 Task: Research Airbnb accommodation in Garoua, Cameroon from 9th November, 2023 to 16th November, 2023 for 2 adults.2 bedrooms having 2 beds and 1 bathroom. Property type can be flat. Booking option can be shelf check-in. Look for 5 properties as per requirement.
Action: Mouse moved to (476, 77)
Screenshot: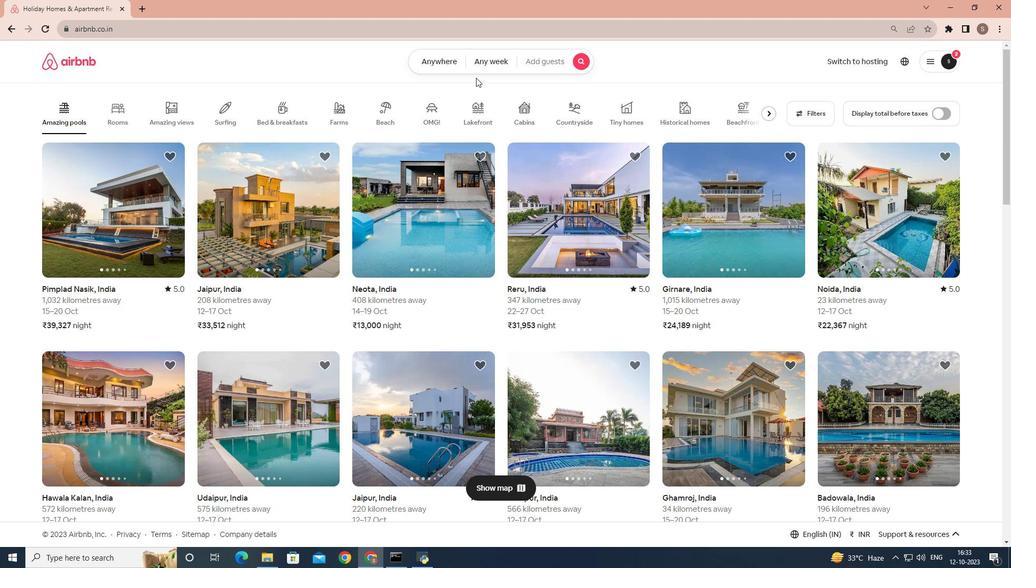 
Action: Mouse pressed left at (476, 77)
Screenshot: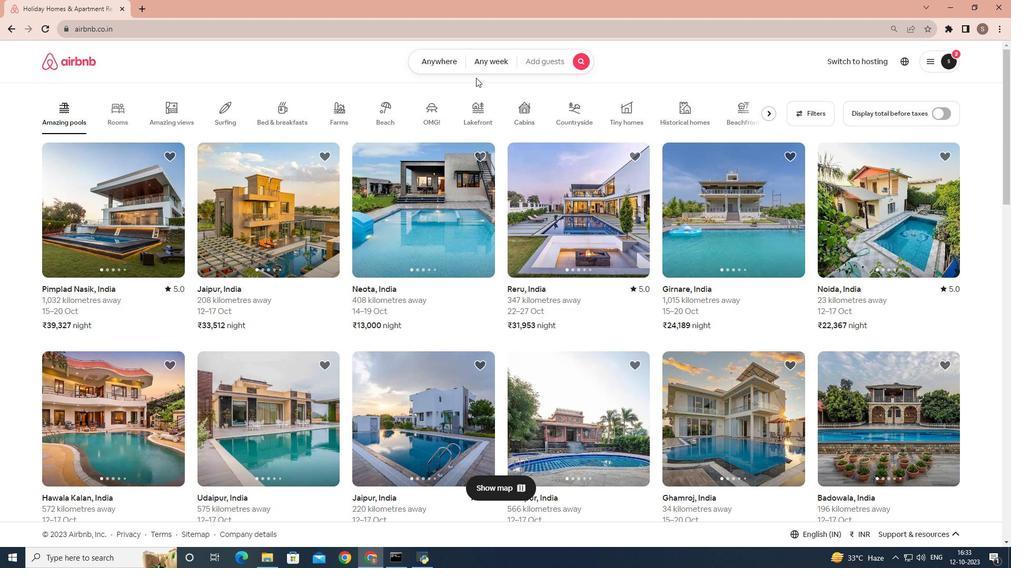 
Action: Mouse moved to (451, 66)
Screenshot: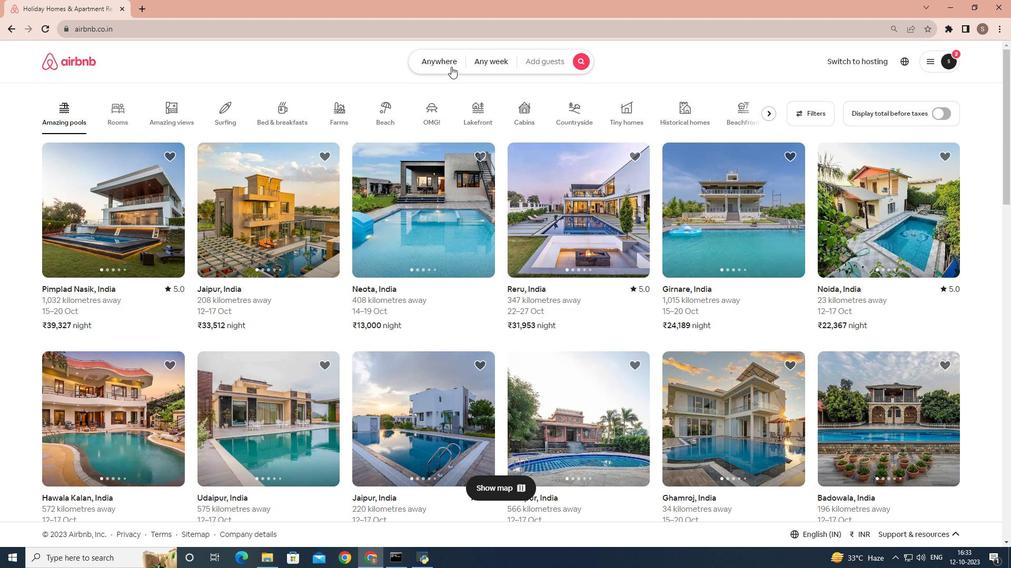 
Action: Mouse pressed left at (451, 66)
Screenshot: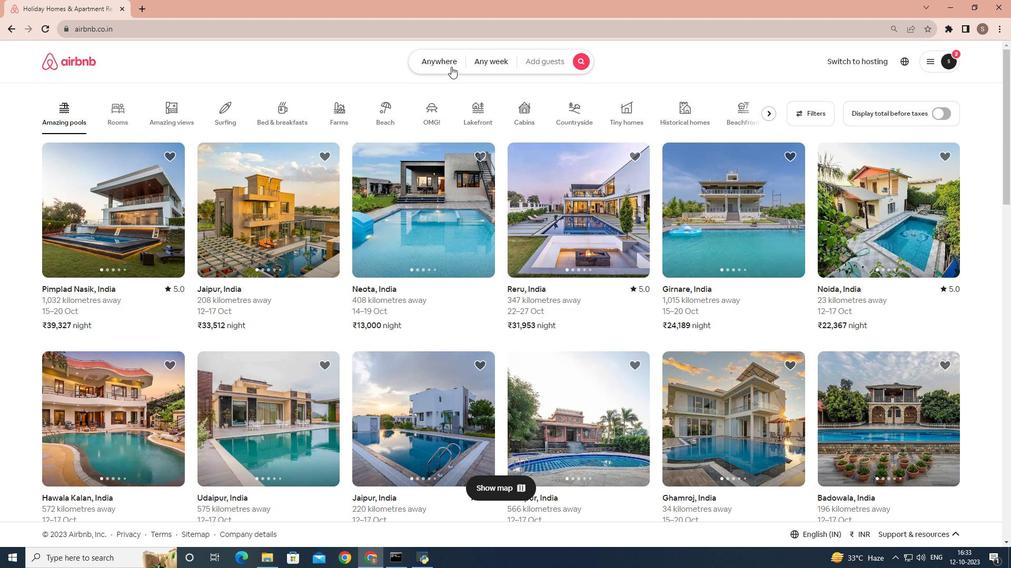 
Action: Mouse moved to (360, 105)
Screenshot: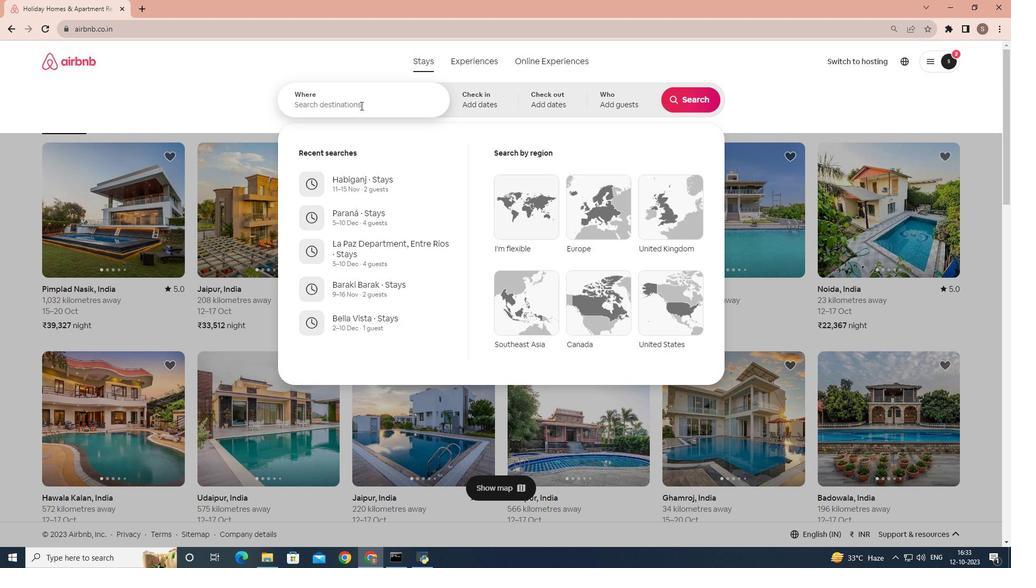 
Action: Mouse pressed left at (360, 105)
Screenshot: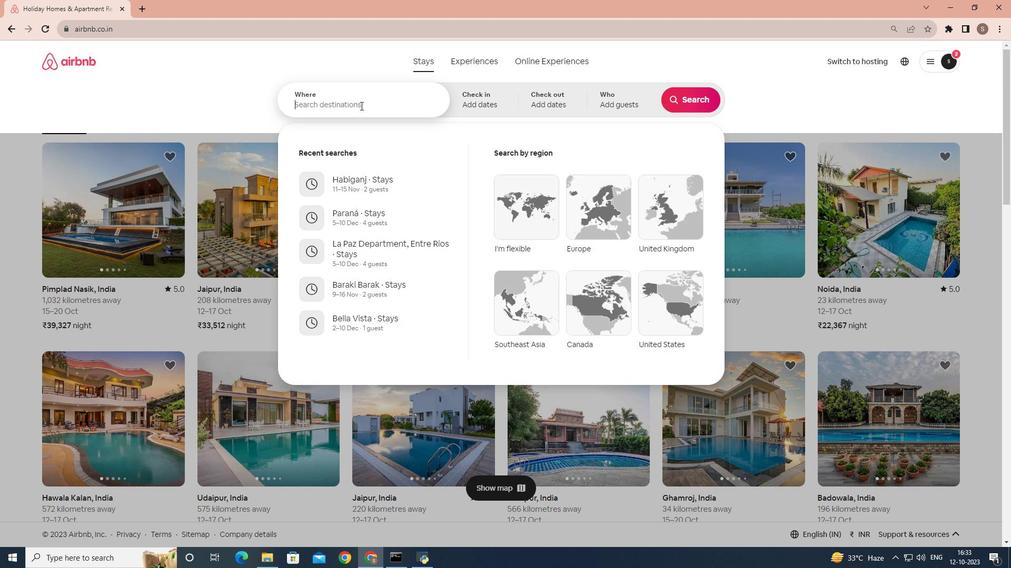 
Action: Key pressed <Key.shift>Garoua,<Key.space><Key.shift>Cameroon
Screenshot: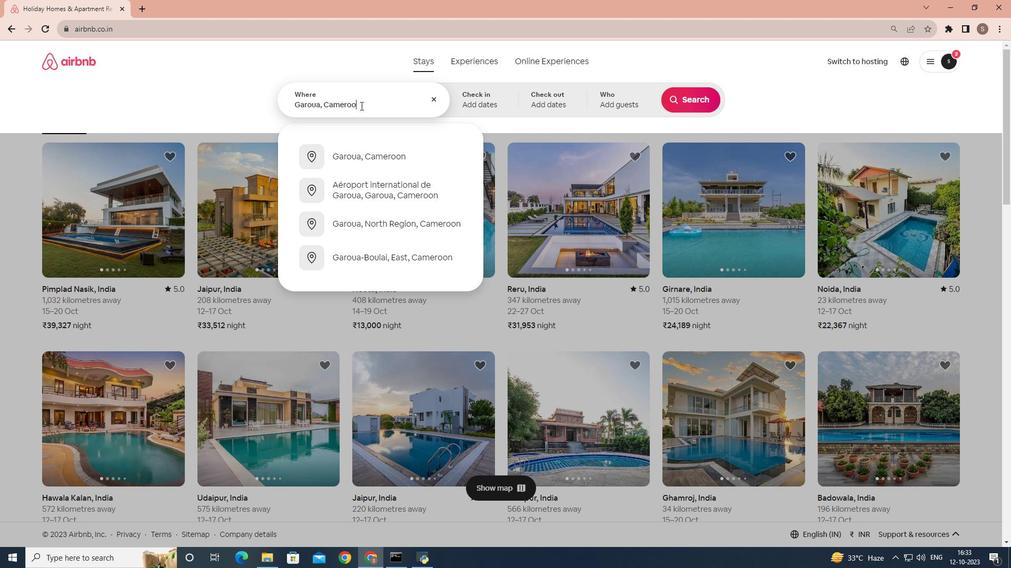 
Action: Mouse moved to (373, 153)
Screenshot: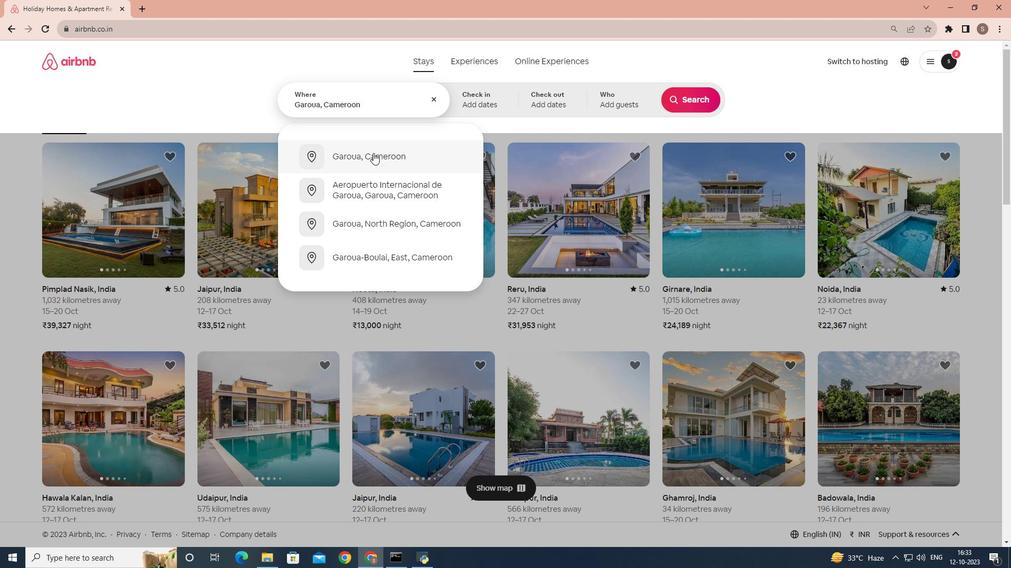 
Action: Mouse pressed left at (373, 153)
Screenshot: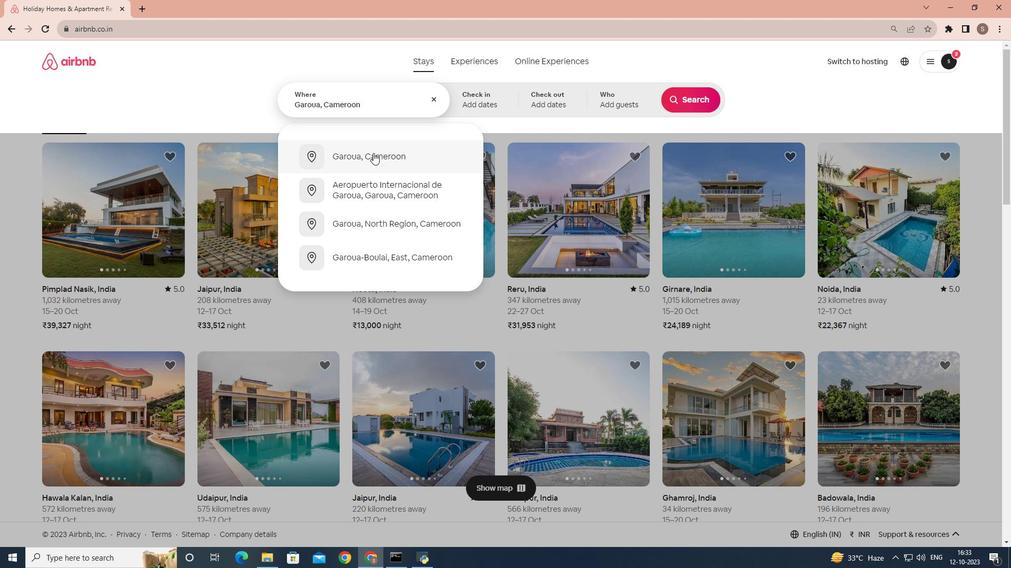 
Action: Mouse moved to (630, 261)
Screenshot: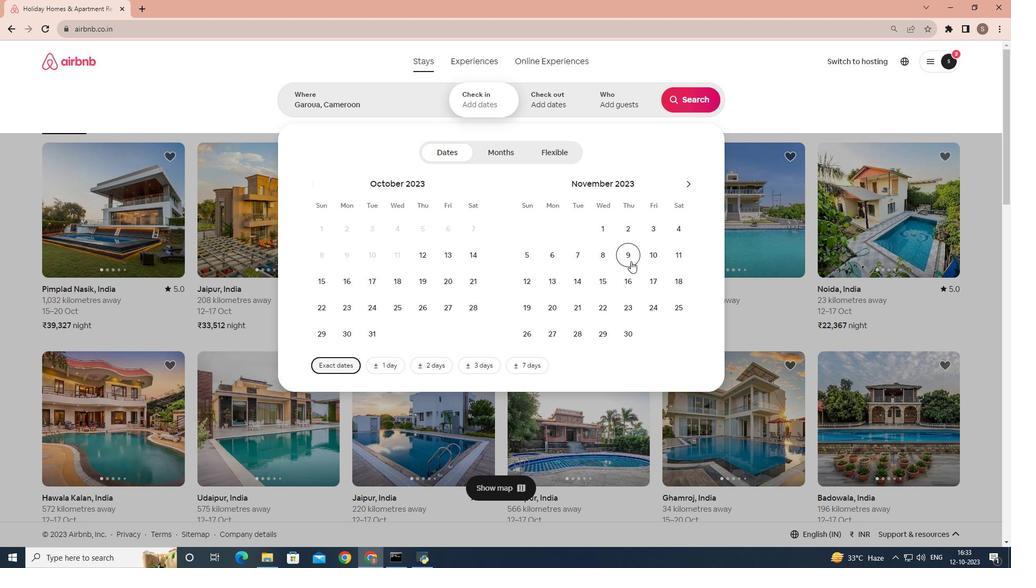 
Action: Mouse pressed left at (630, 261)
Screenshot: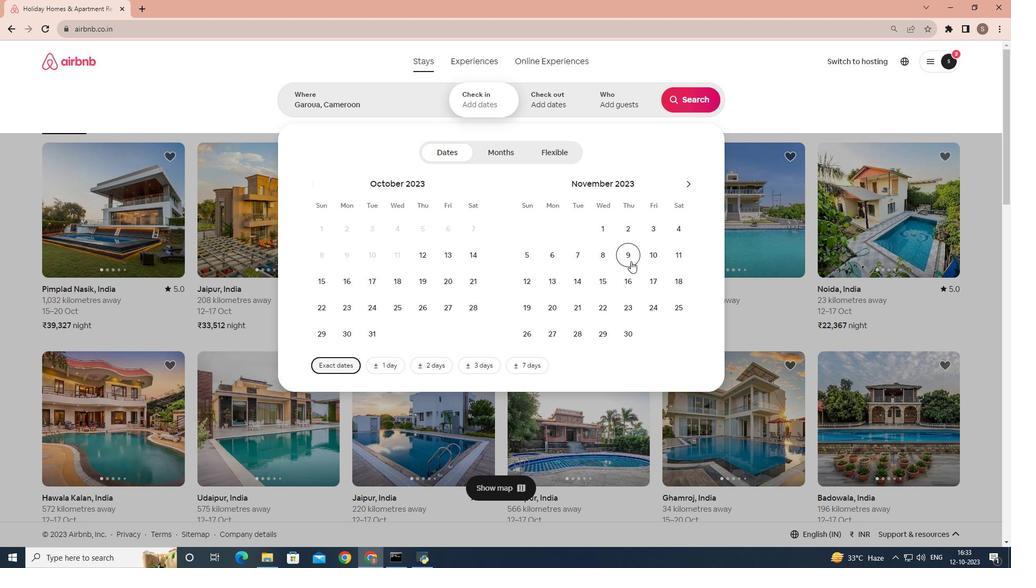 
Action: Mouse moved to (625, 279)
Screenshot: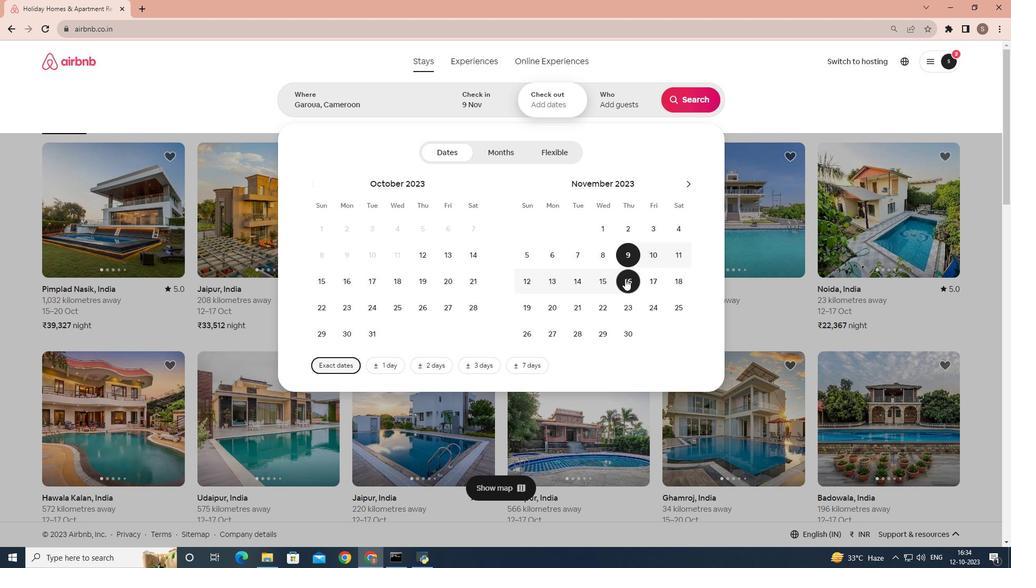 
Action: Mouse pressed left at (625, 279)
Screenshot: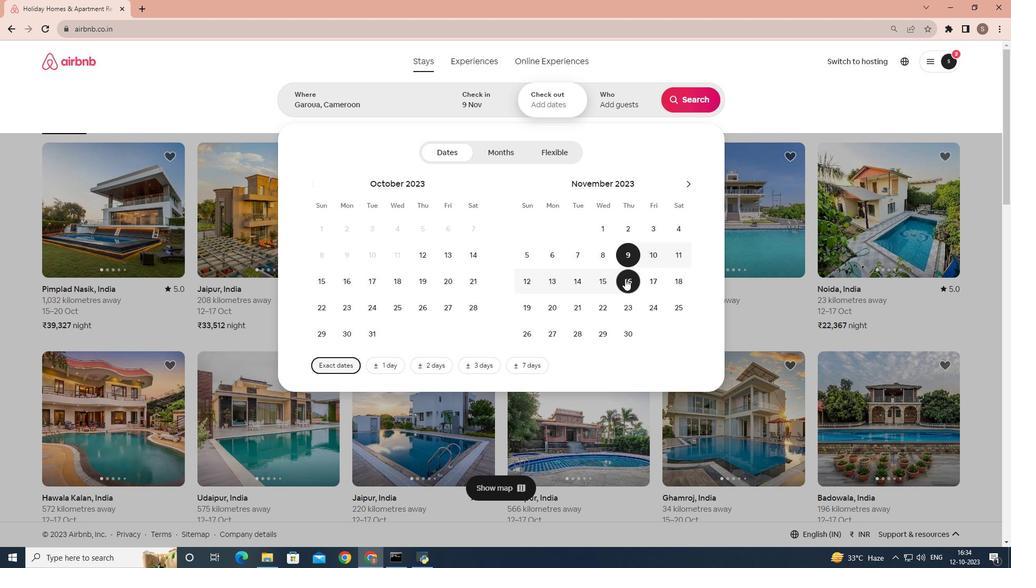 
Action: Mouse moved to (621, 102)
Screenshot: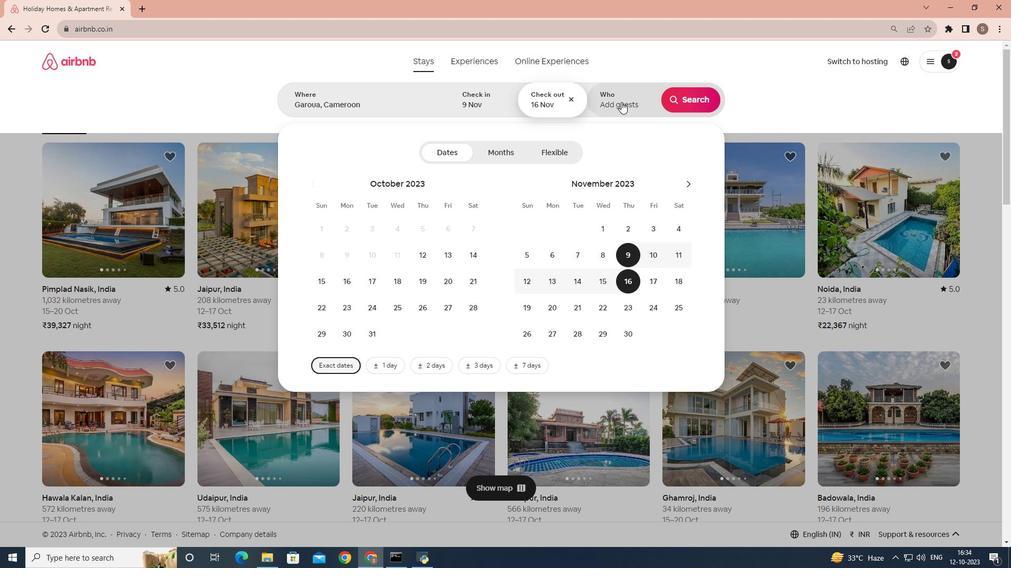 
Action: Mouse pressed left at (621, 102)
Screenshot: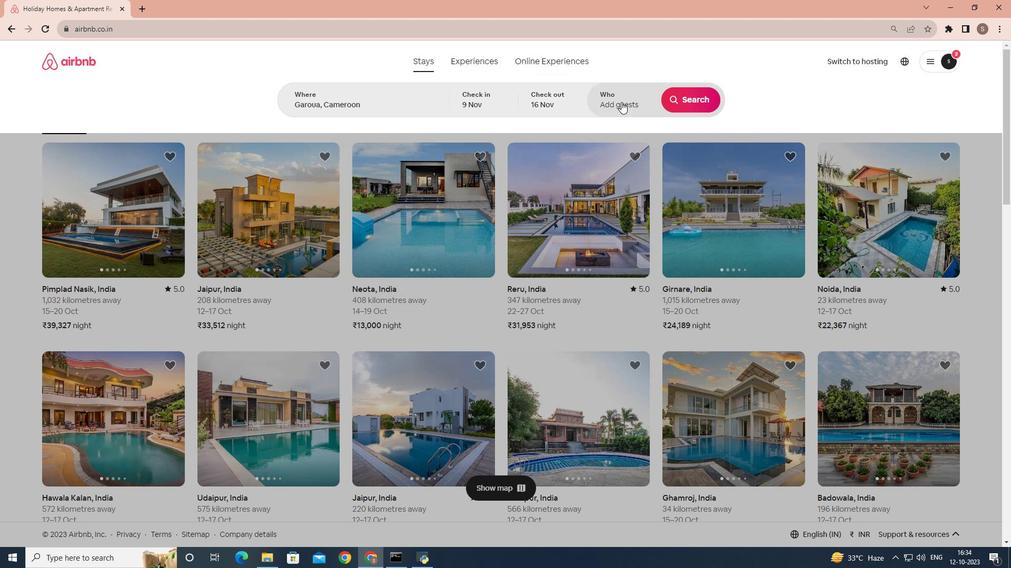 
Action: Mouse moved to (688, 156)
Screenshot: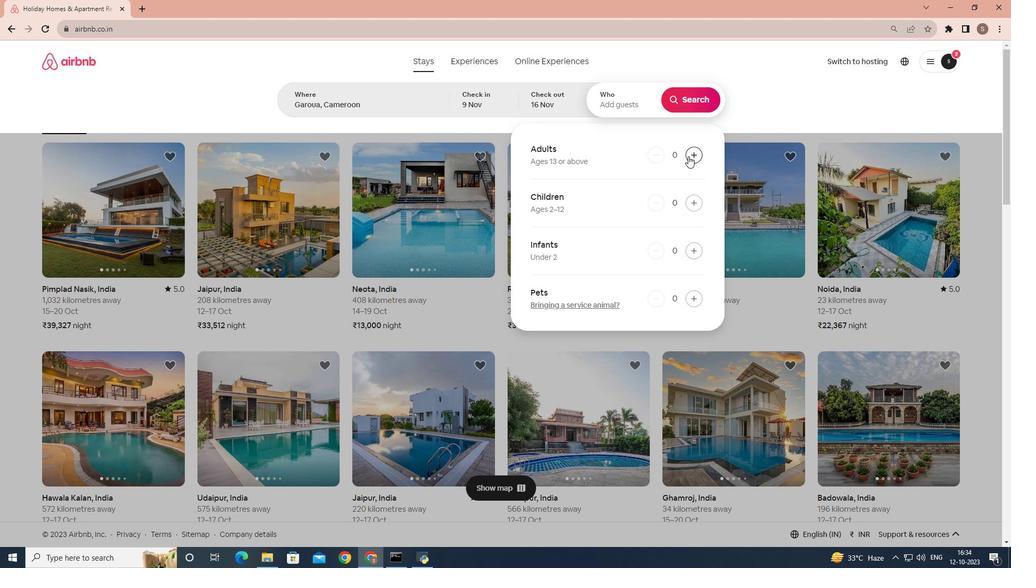 
Action: Mouse pressed left at (688, 156)
Screenshot: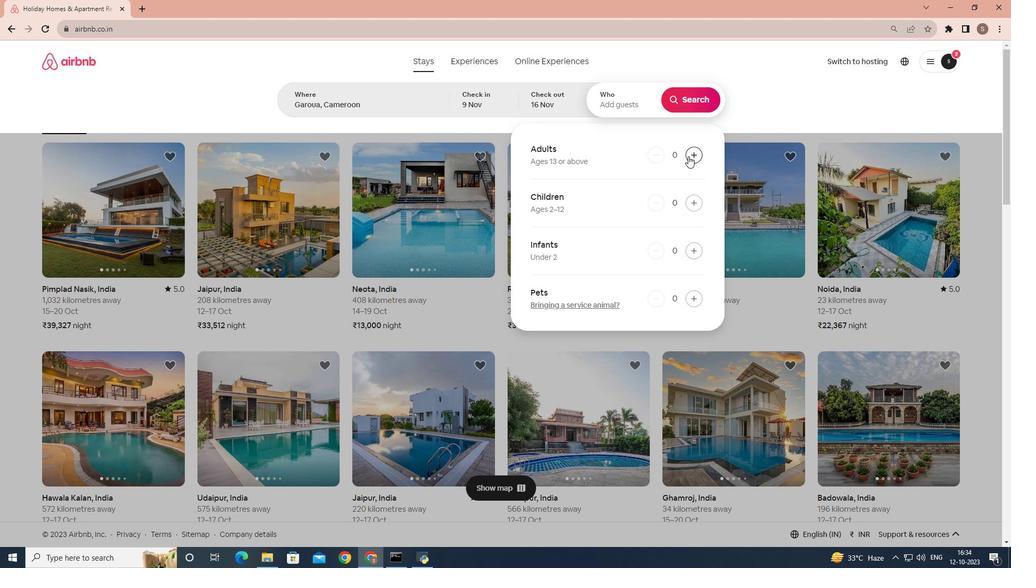 
Action: Mouse pressed left at (688, 156)
Screenshot: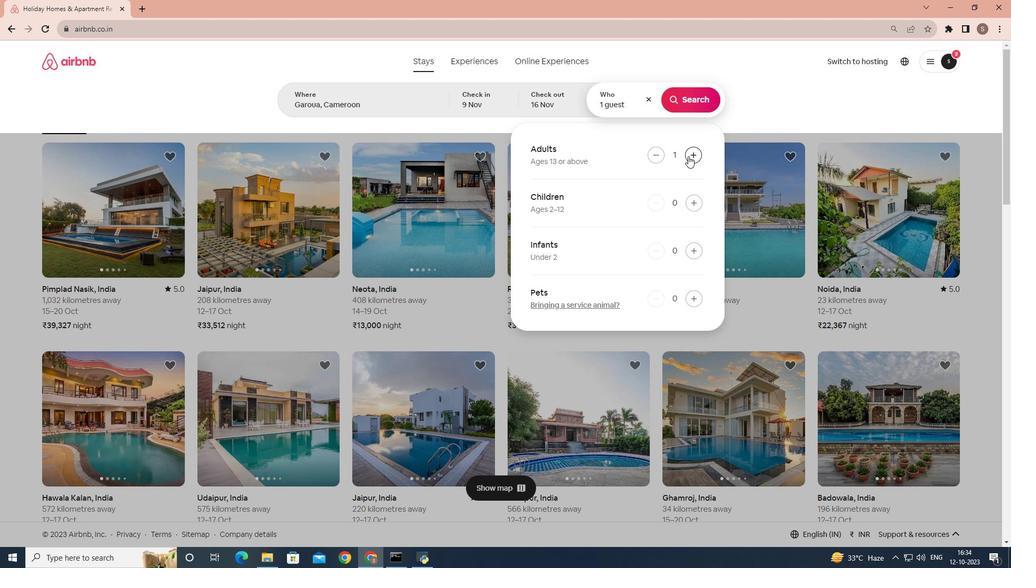 
Action: Mouse moved to (685, 96)
Screenshot: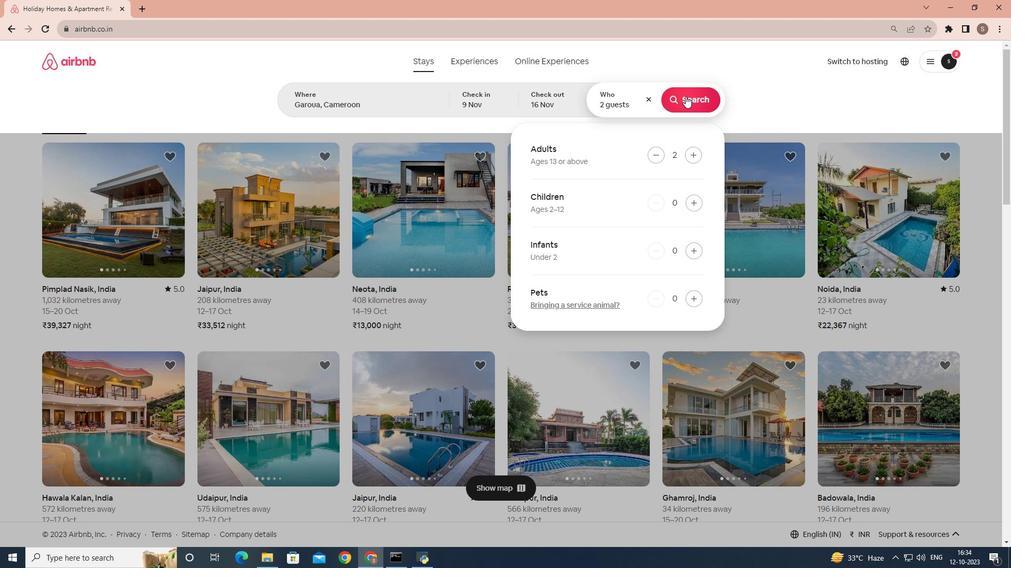 
Action: Mouse pressed left at (685, 96)
Screenshot: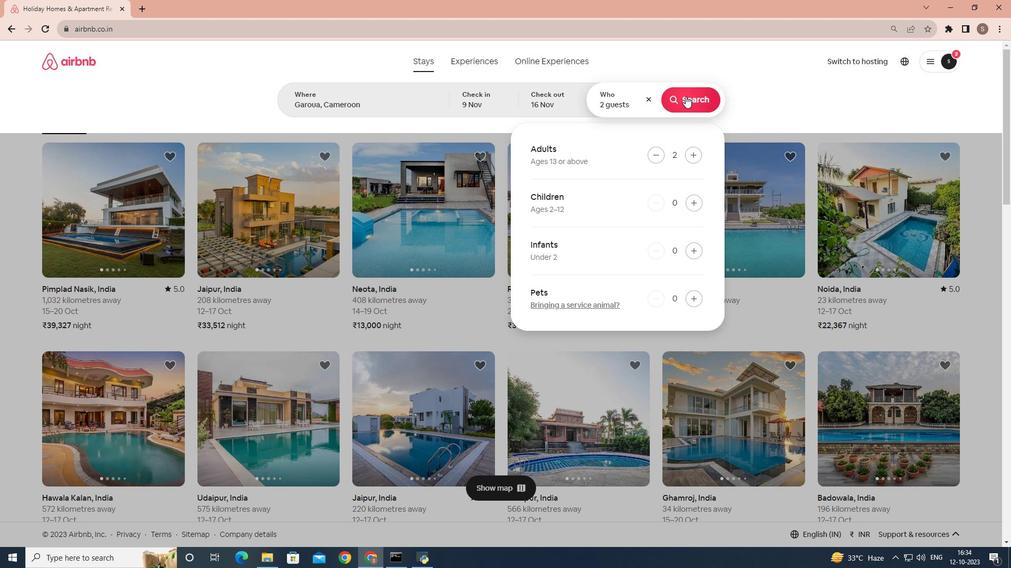 
Action: Mouse moved to (823, 103)
Screenshot: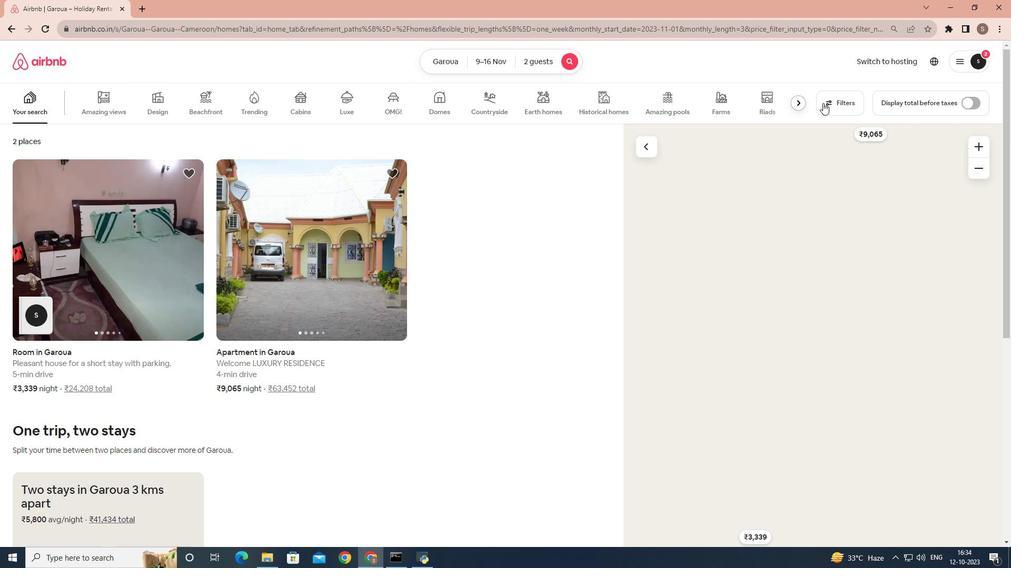 
Action: Mouse pressed left at (823, 103)
Screenshot: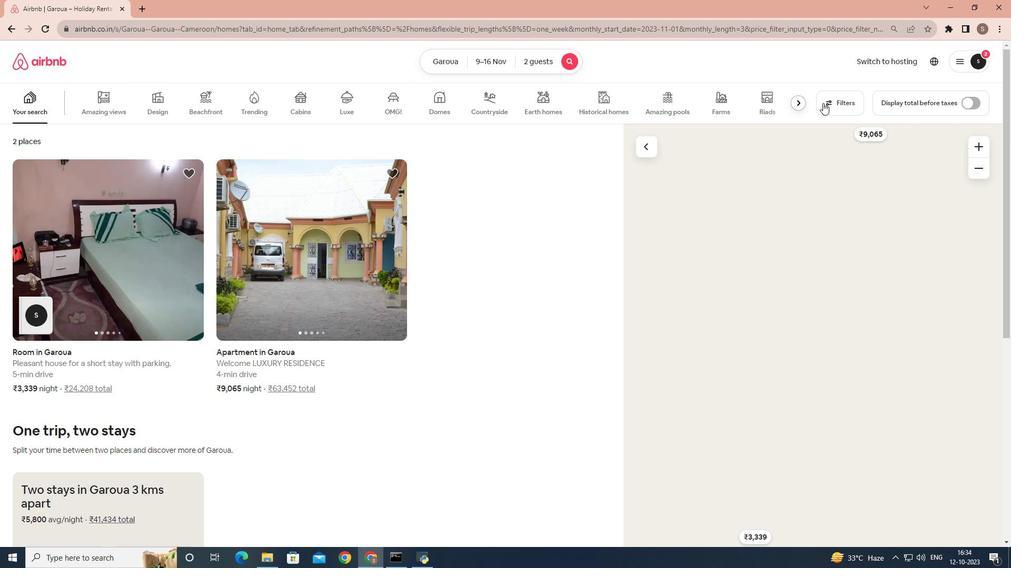 
Action: Mouse moved to (516, 373)
Screenshot: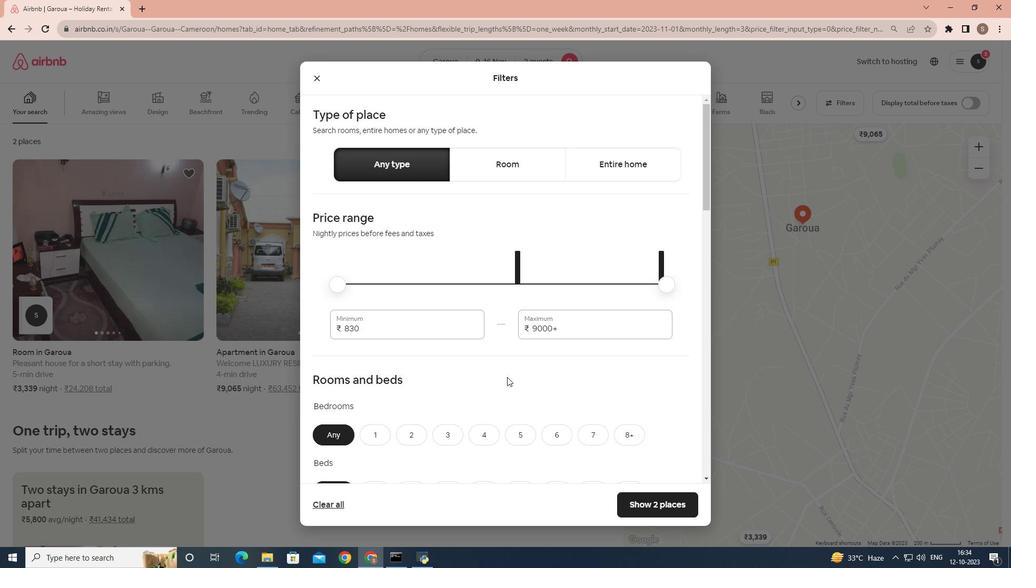 
Action: Mouse scrolled (516, 372) with delta (0, 0)
Screenshot: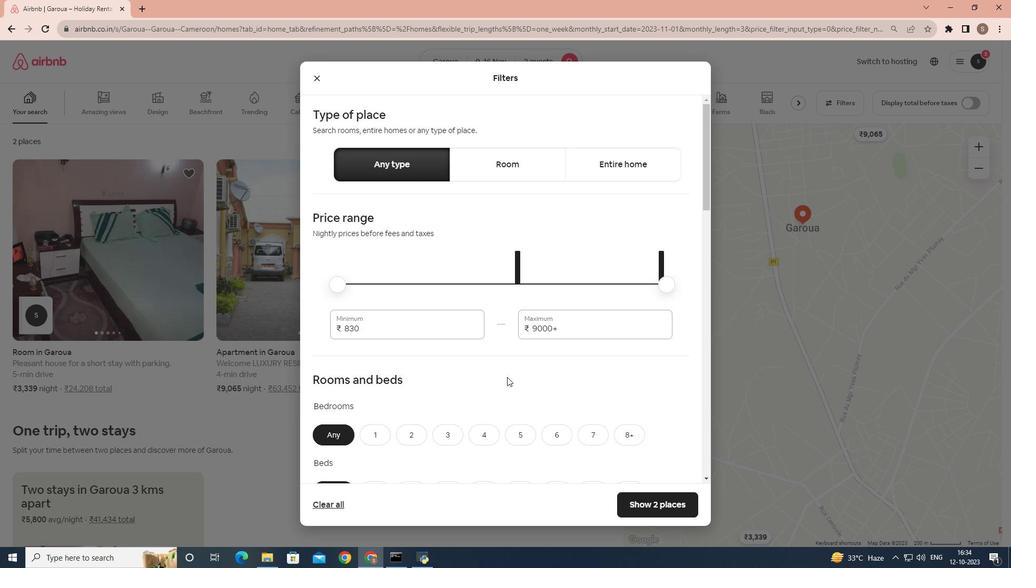 
Action: Mouse moved to (506, 377)
Screenshot: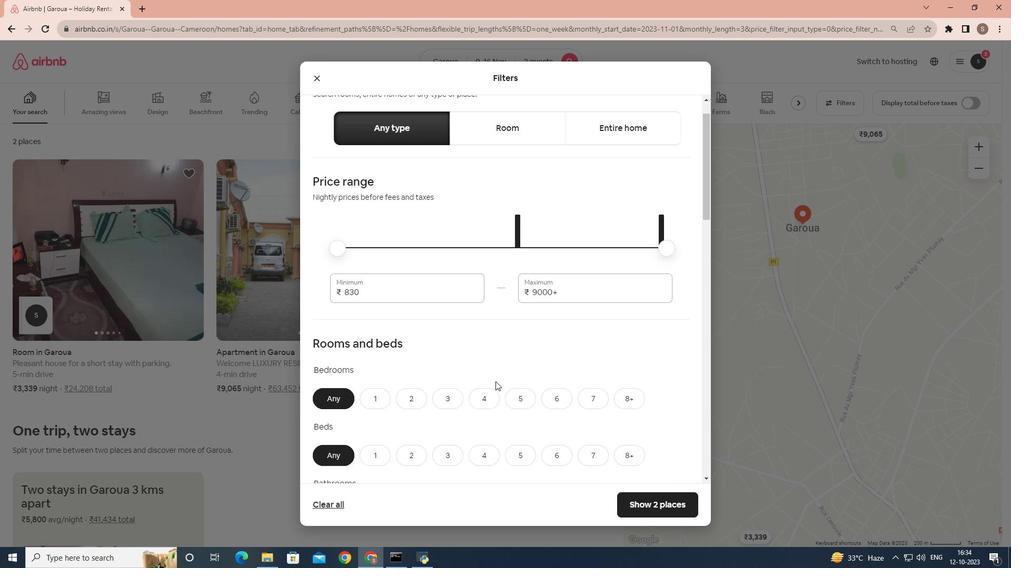 
Action: Mouse scrolled (506, 377) with delta (0, 0)
Screenshot: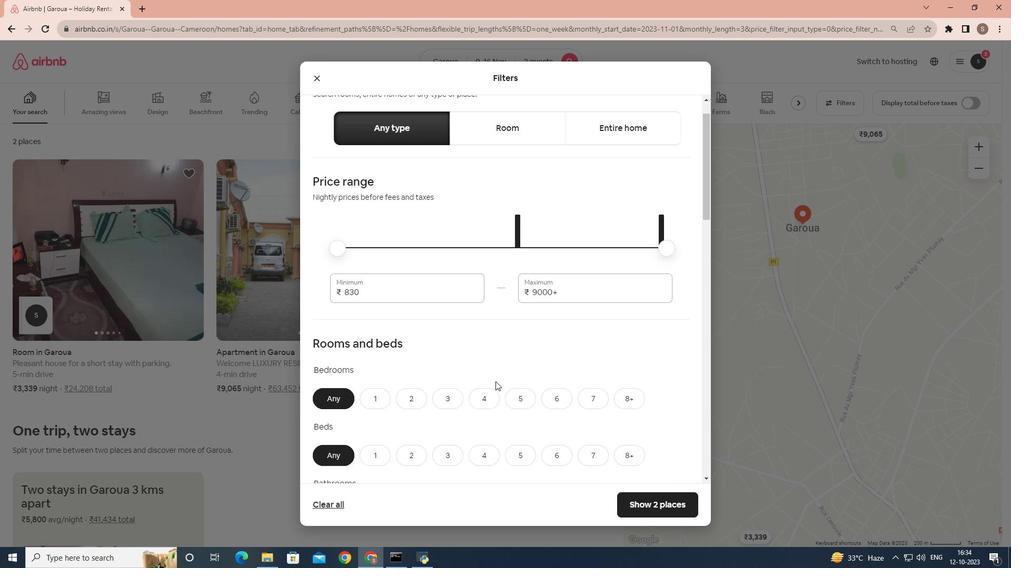 
Action: Mouse moved to (417, 331)
Screenshot: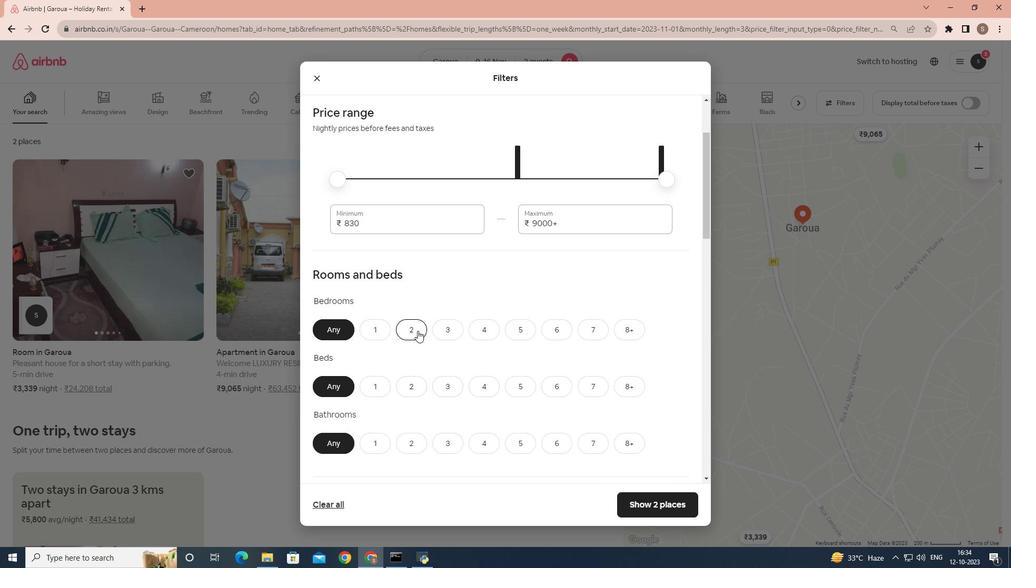 
Action: Mouse pressed left at (417, 331)
Screenshot: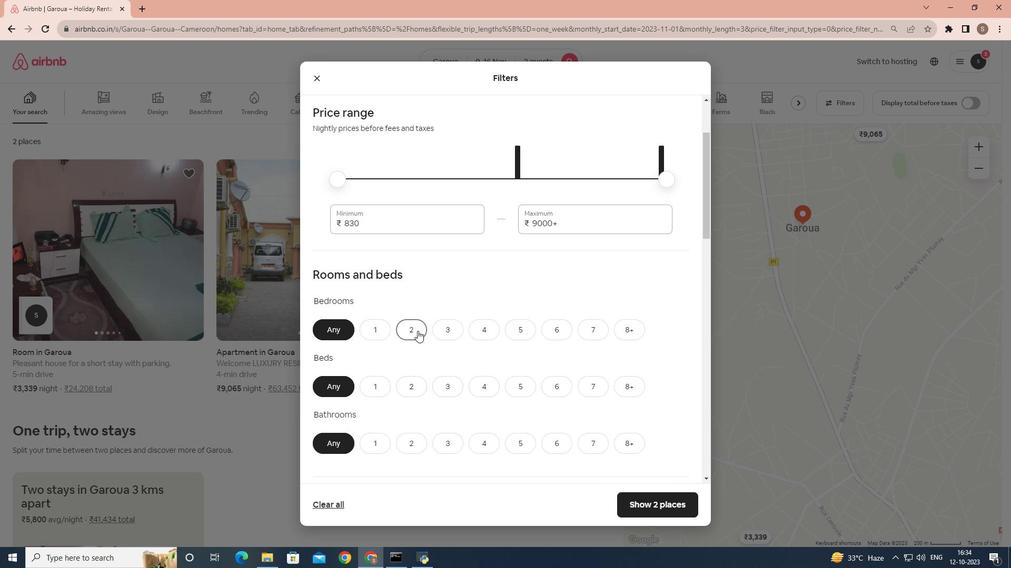 
Action: Mouse scrolled (417, 330) with delta (0, 0)
Screenshot: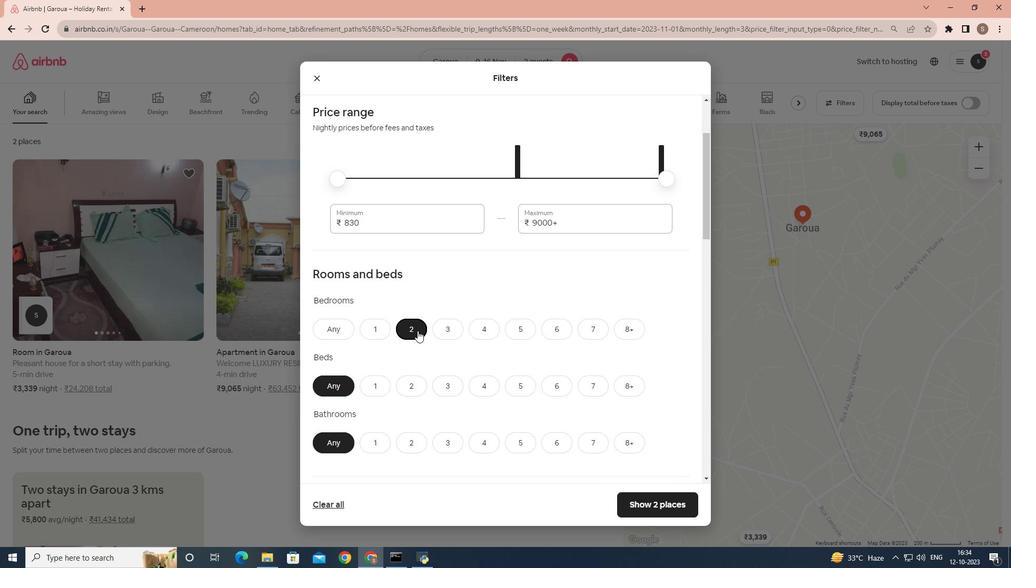 
Action: Mouse scrolled (417, 330) with delta (0, 0)
Screenshot: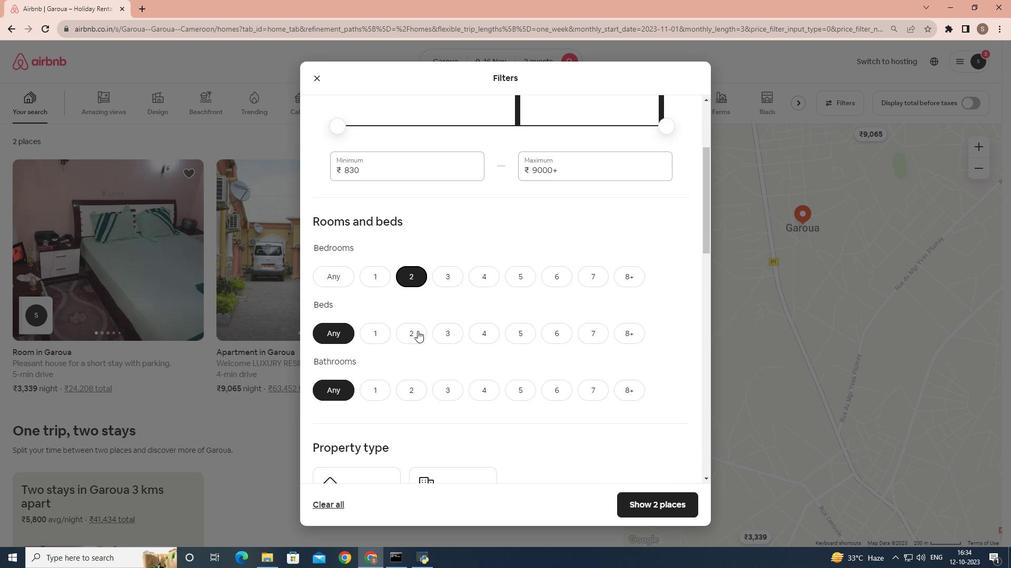 
Action: Mouse moved to (413, 280)
Screenshot: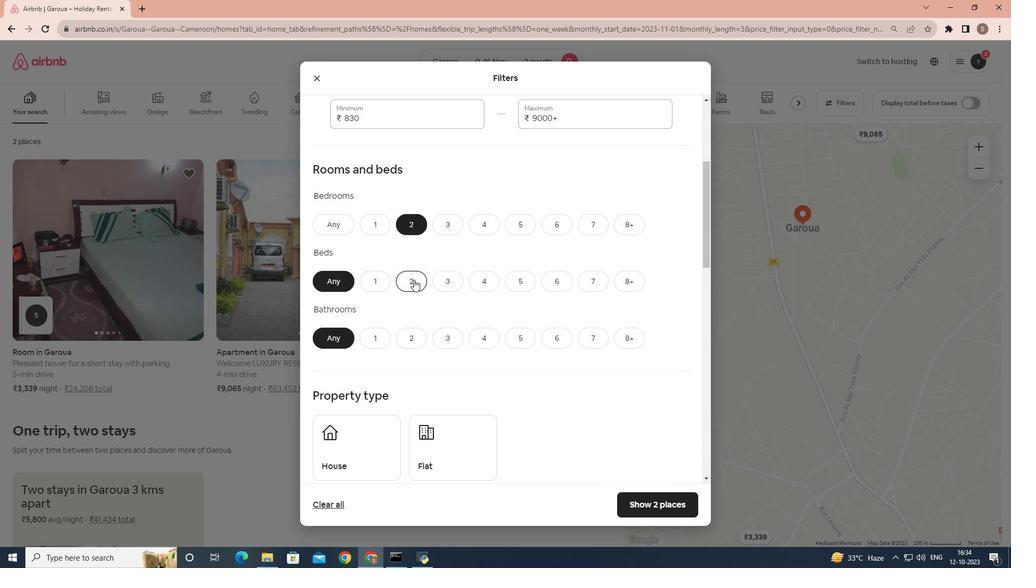 
Action: Mouse pressed left at (413, 280)
Screenshot: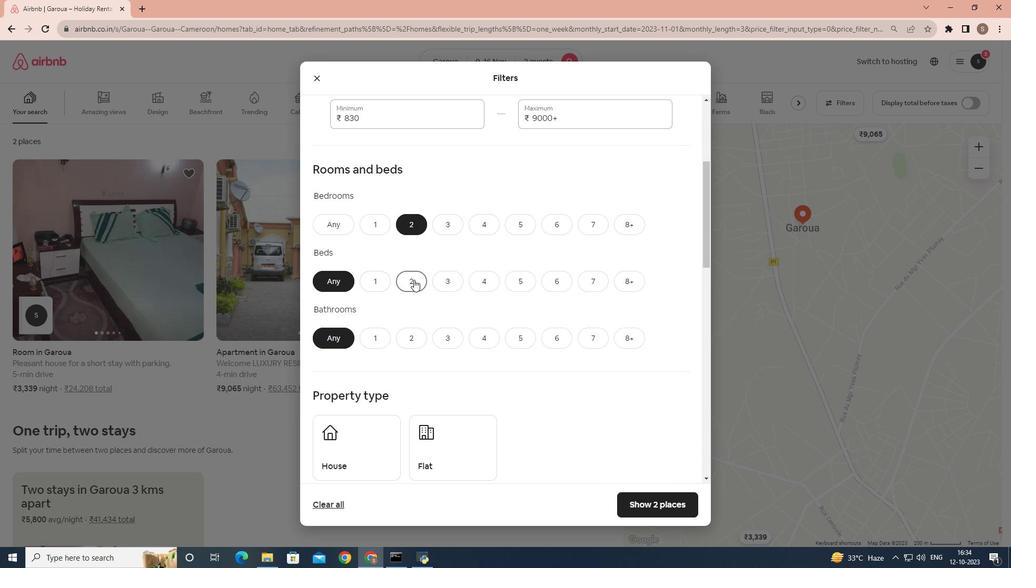 
Action: Mouse moved to (377, 335)
Screenshot: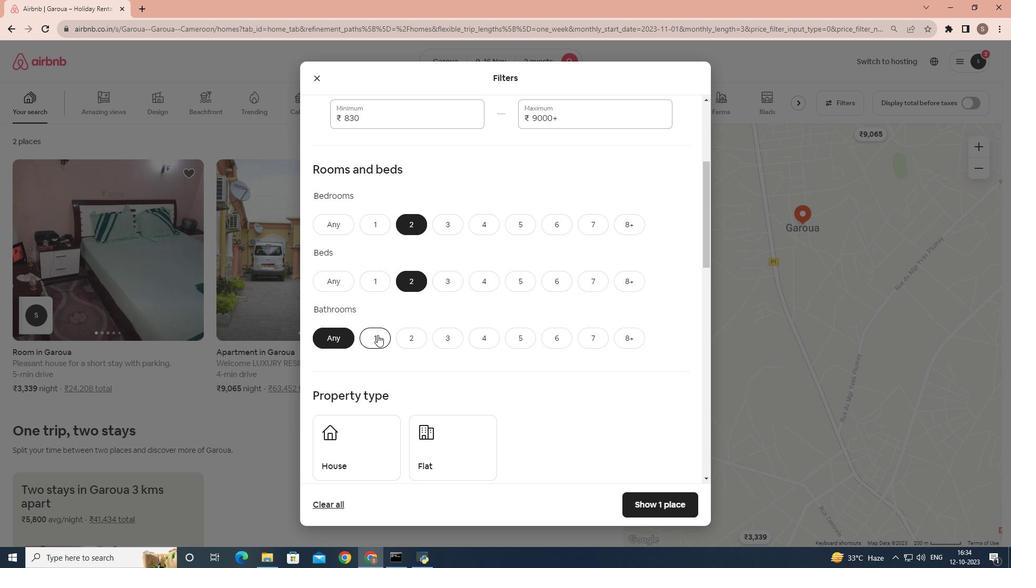 
Action: Mouse pressed left at (377, 335)
Screenshot: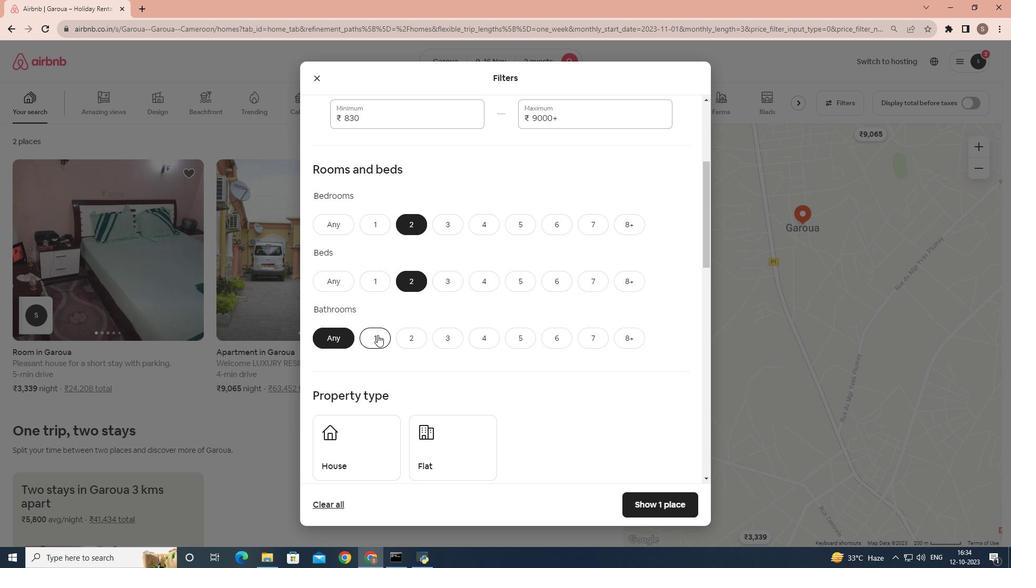 
Action: Mouse moved to (443, 323)
Screenshot: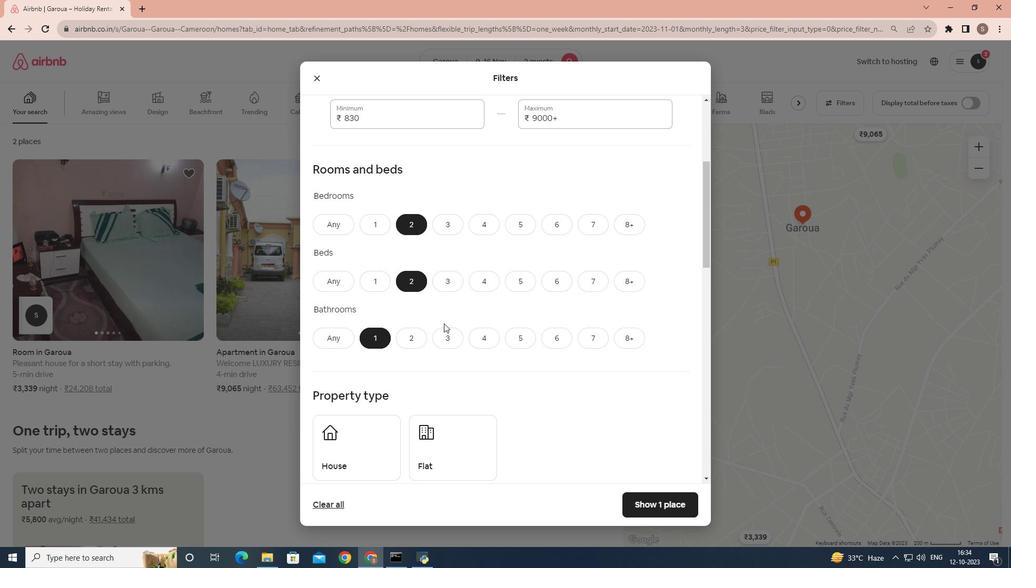 
Action: Mouse scrolled (443, 323) with delta (0, 0)
Screenshot: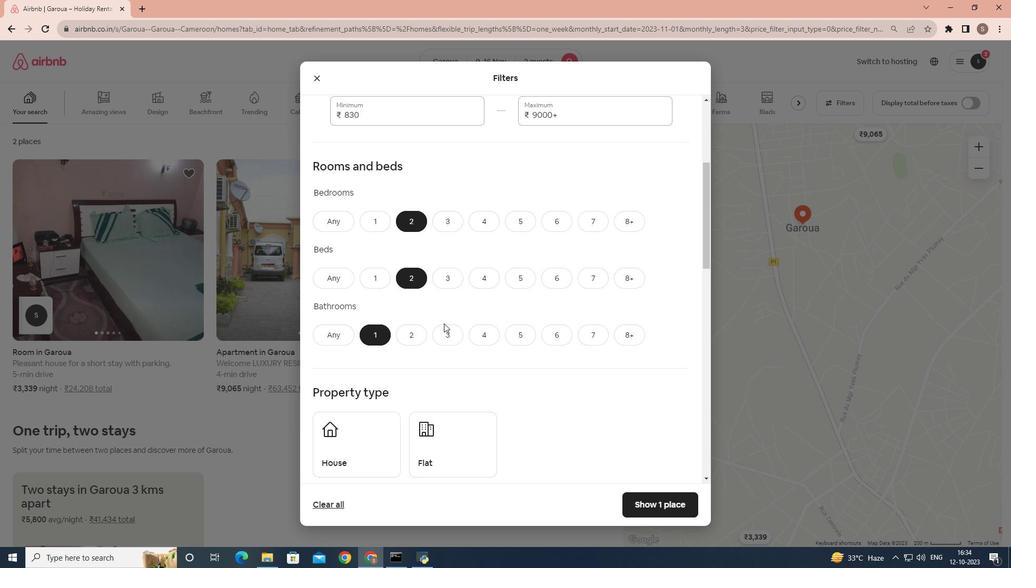 
Action: Mouse scrolled (443, 323) with delta (0, 0)
Screenshot: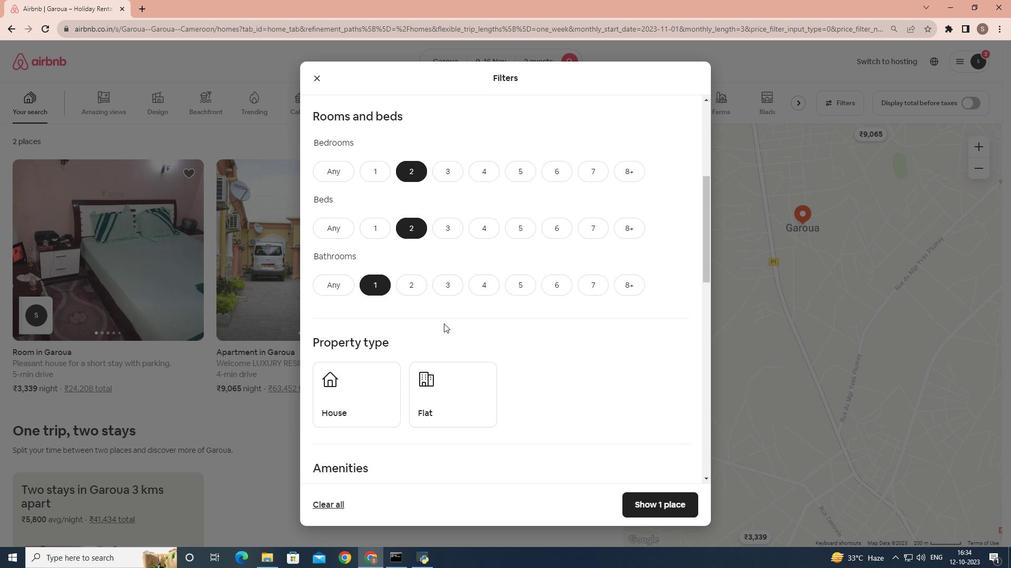 
Action: Mouse moved to (435, 326)
Screenshot: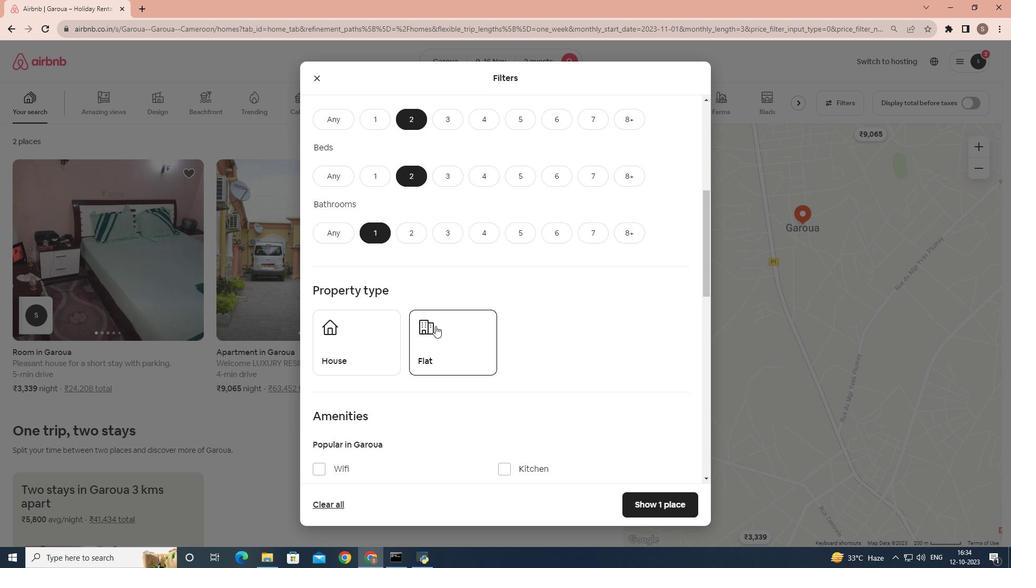 
Action: Mouse pressed left at (435, 326)
Screenshot: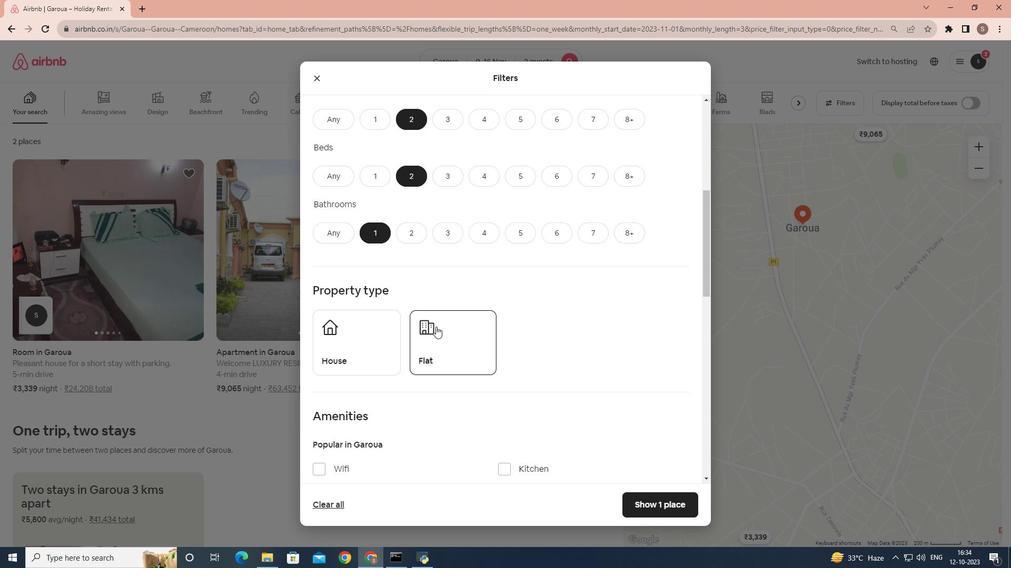 
Action: Mouse moved to (534, 320)
Screenshot: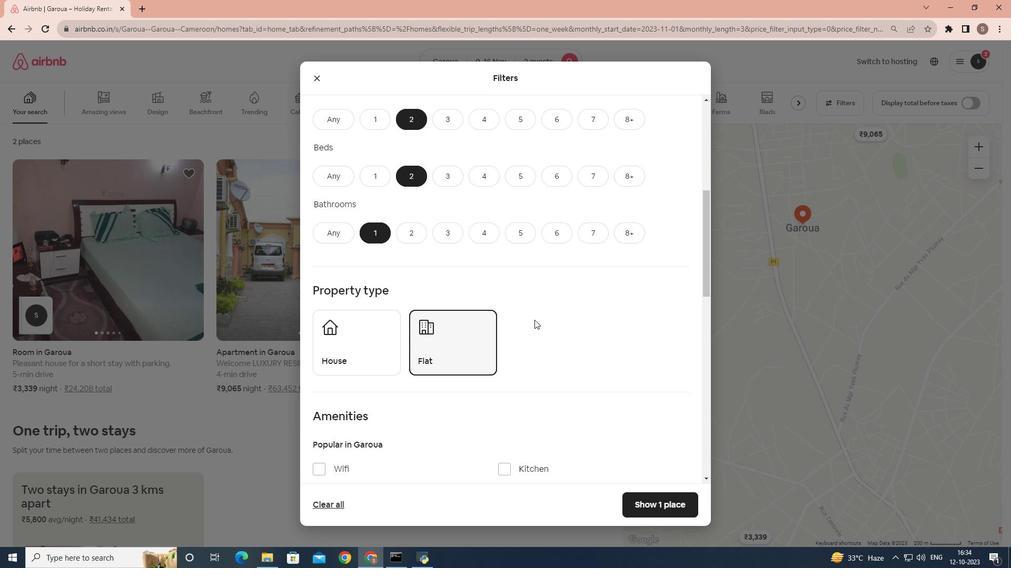 
Action: Mouse scrolled (534, 319) with delta (0, 0)
Screenshot: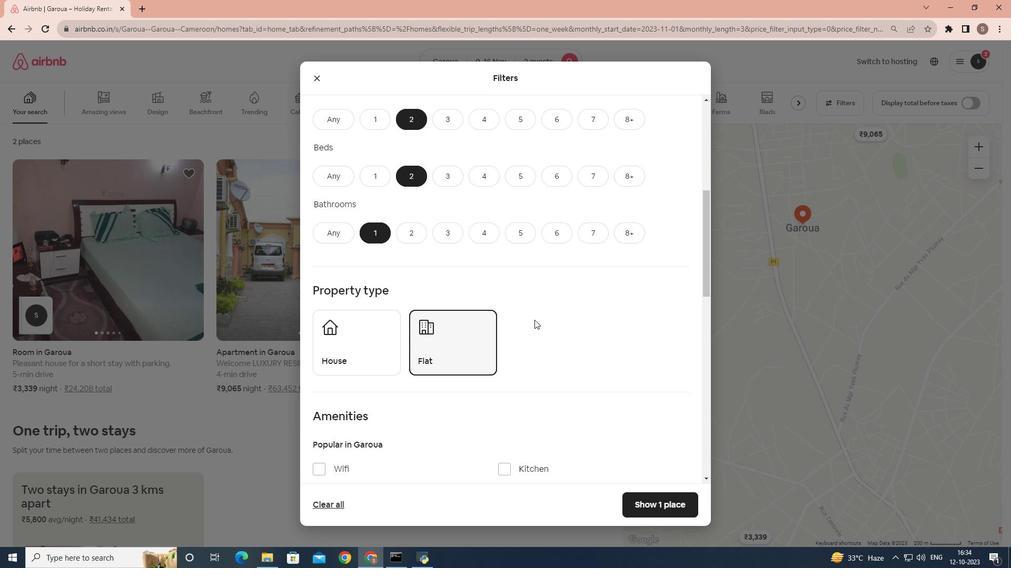 
Action: Mouse scrolled (534, 319) with delta (0, 0)
Screenshot: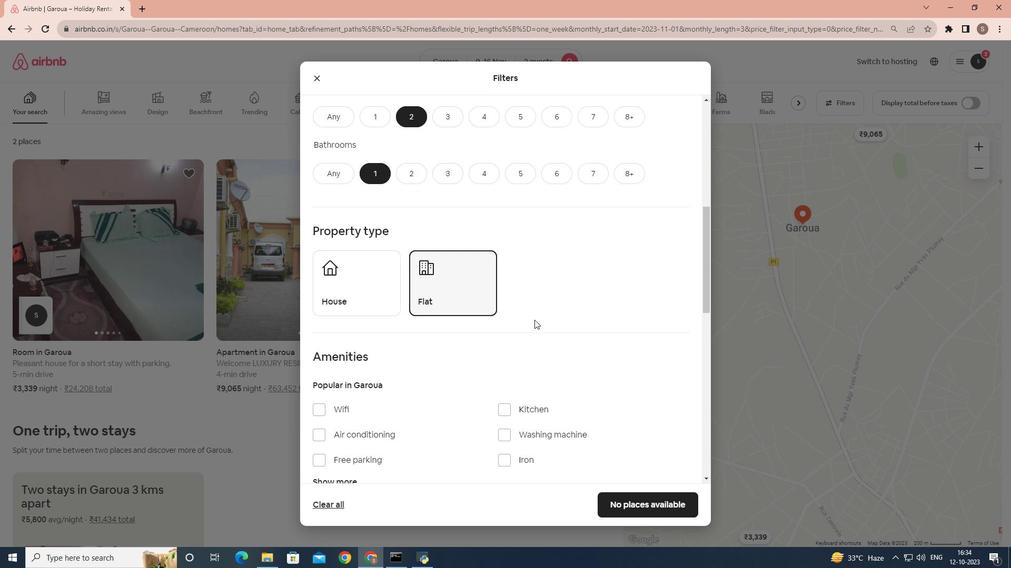 
Action: Mouse scrolled (534, 319) with delta (0, 0)
Screenshot: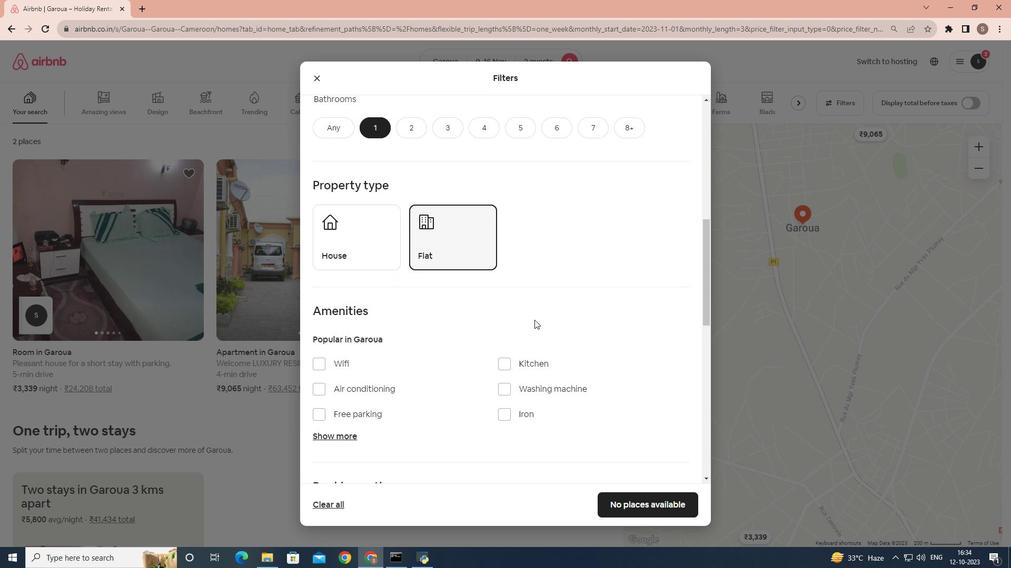 
Action: Mouse scrolled (534, 319) with delta (0, 0)
Screenshot: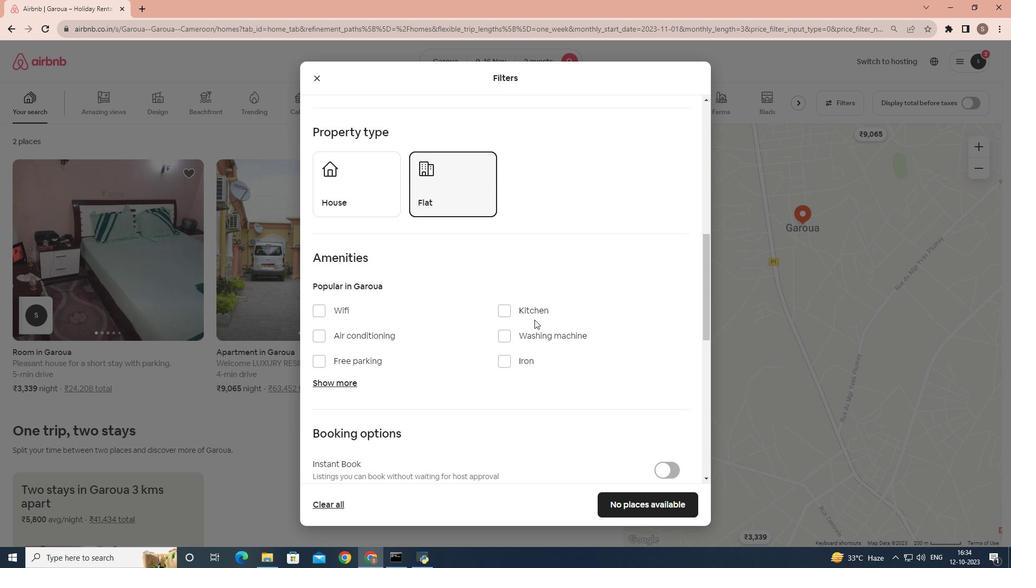 
Action: Mouse moved to (531, 320)
Screenshot: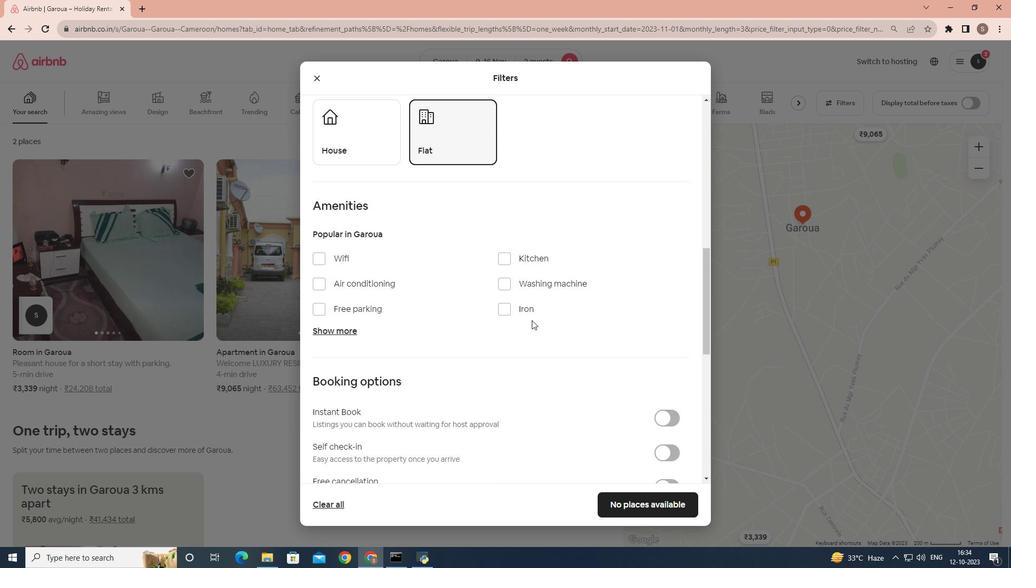 
Action: Mouse scrolled (531, 320) with delta (0, 0)
Screenshot: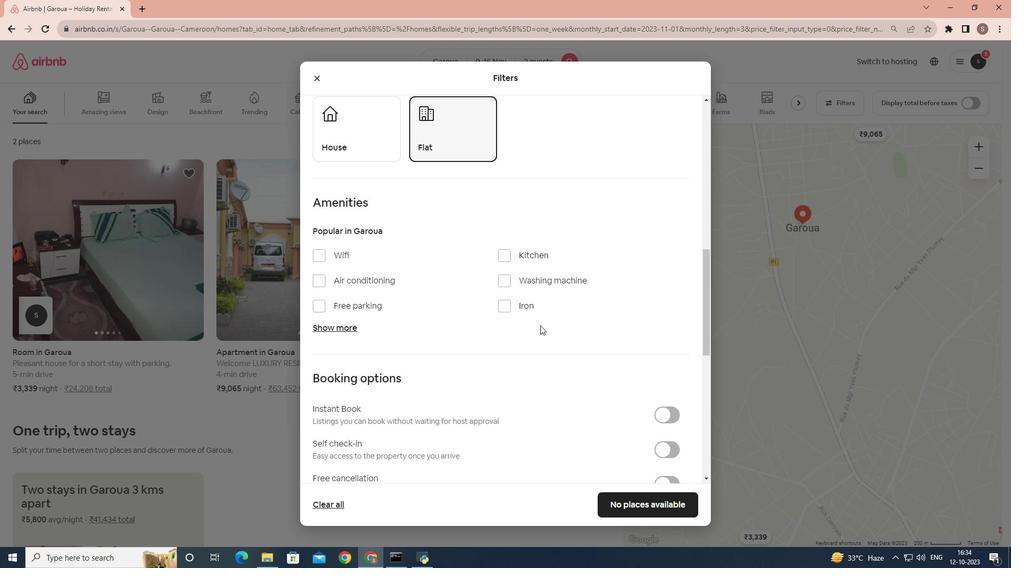 
Action: Mouse moved to (544, 326)
Screenshot: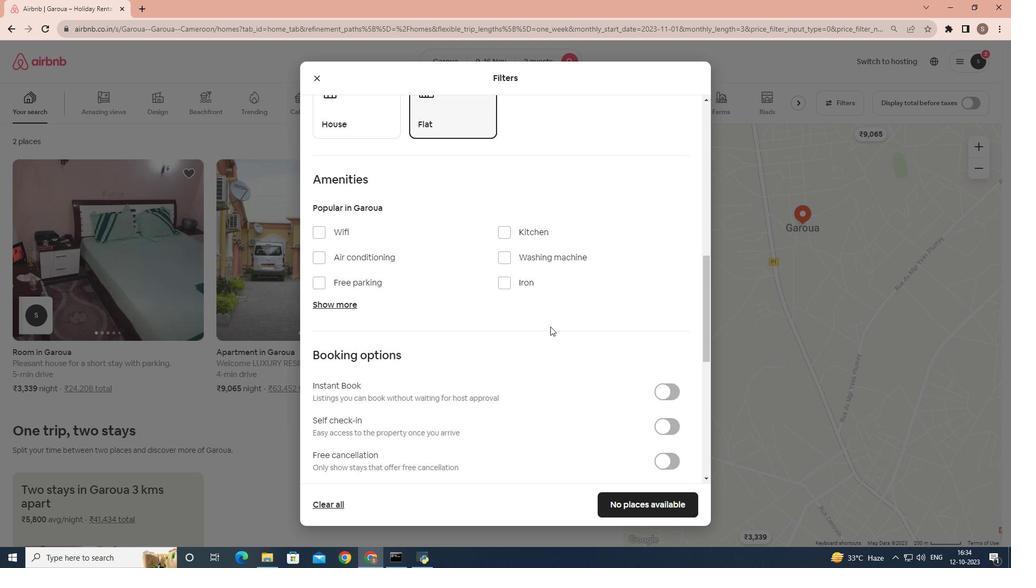 
Action: Mouse scrolled (544, 326) with delta (0, 0)
Screenshot: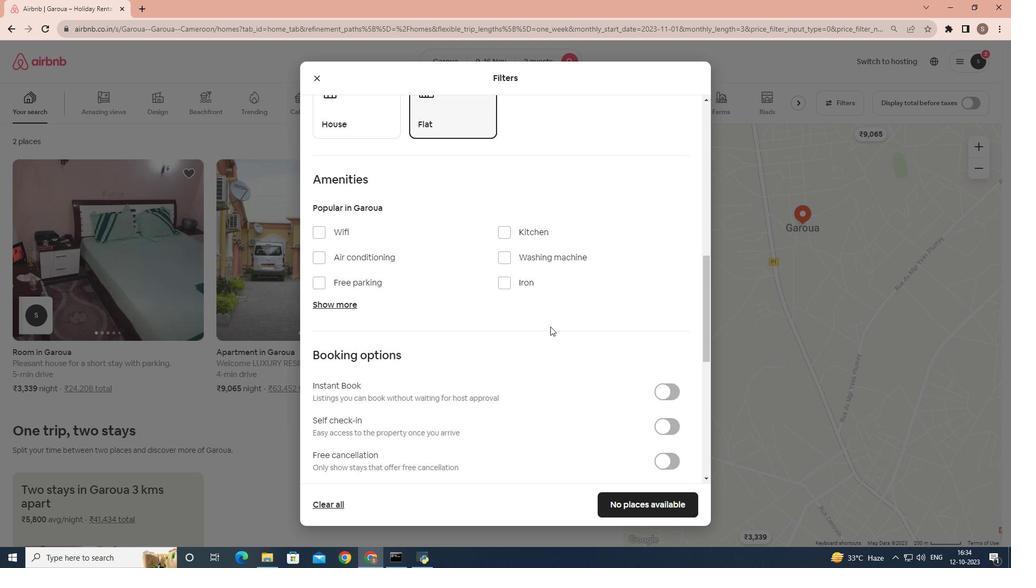 
Action: Mouse moved to (669, 344)
Screenshot: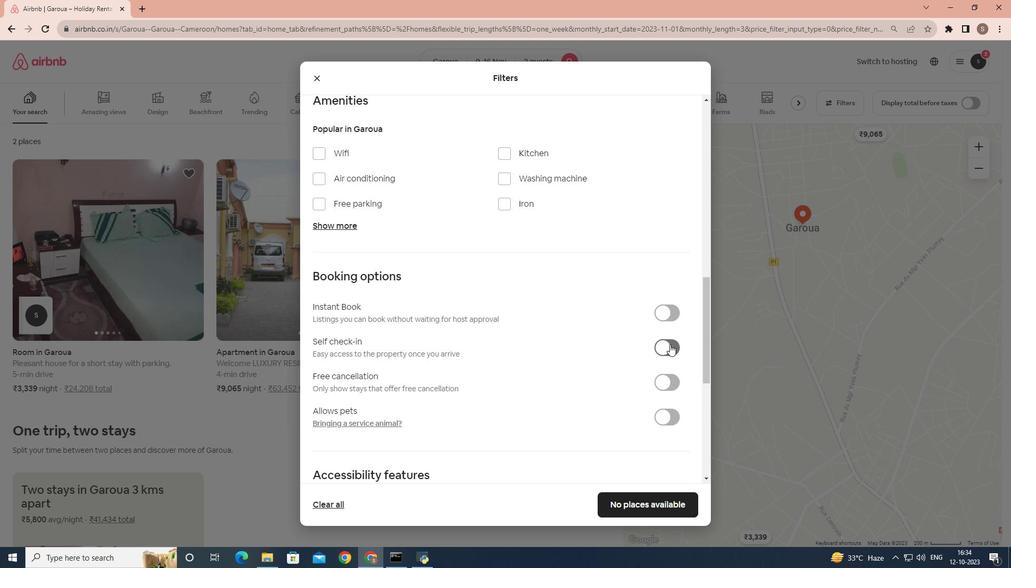 
Action: Mouse pressed left at (669, 344)
Screenshot: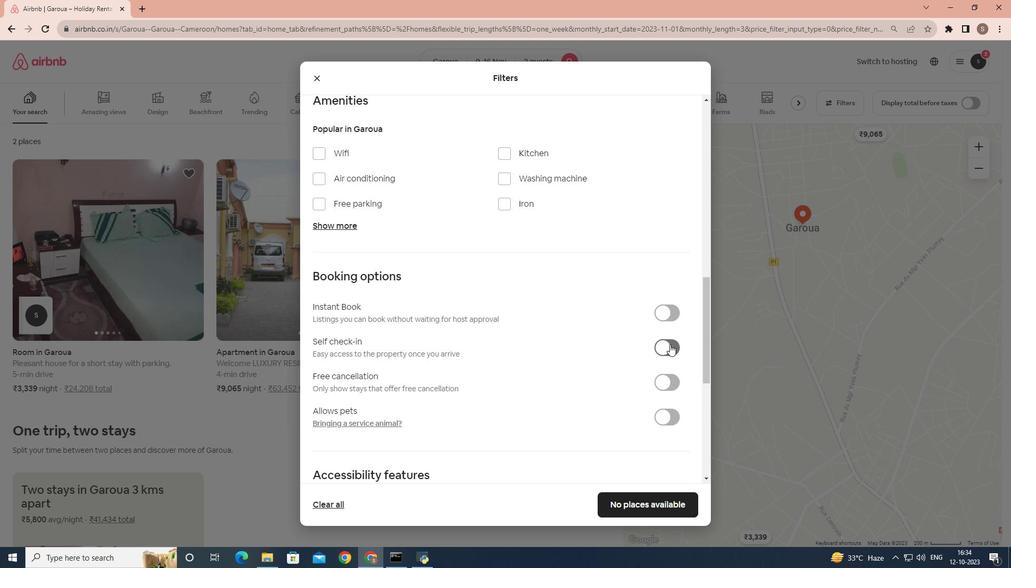 
Action: Mouse moved to (594, 342)
Screenshot: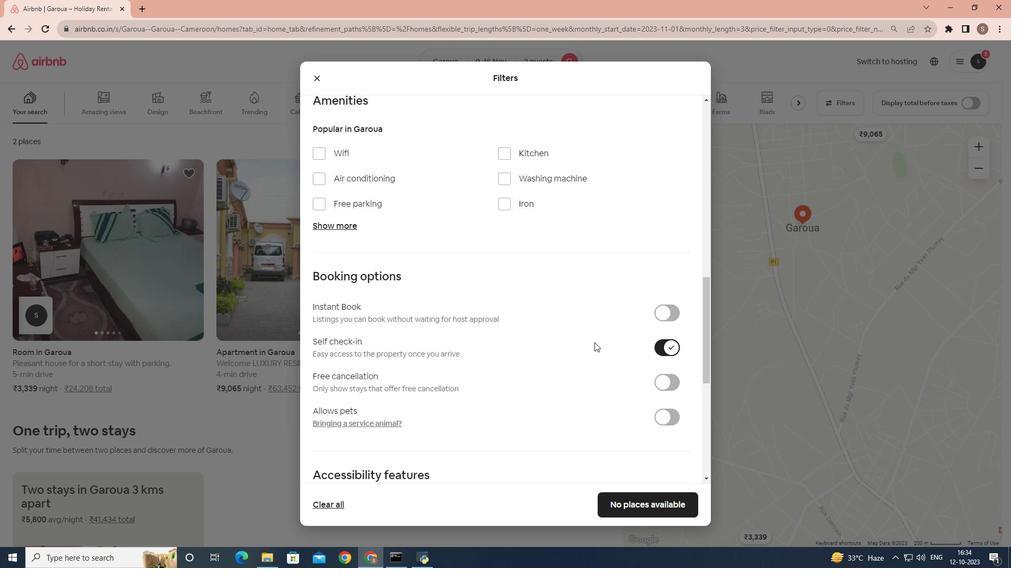 
Action: Mouse scrolled (594, 342) with delta (0, 0)
Screenshot: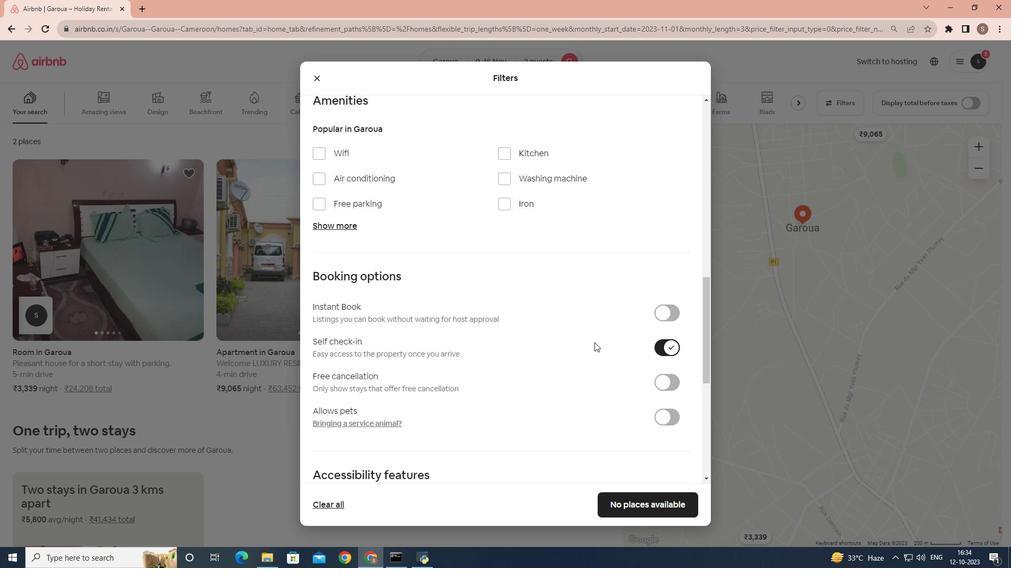 
Action: Mouse moved to (629, 423)
Screenshot: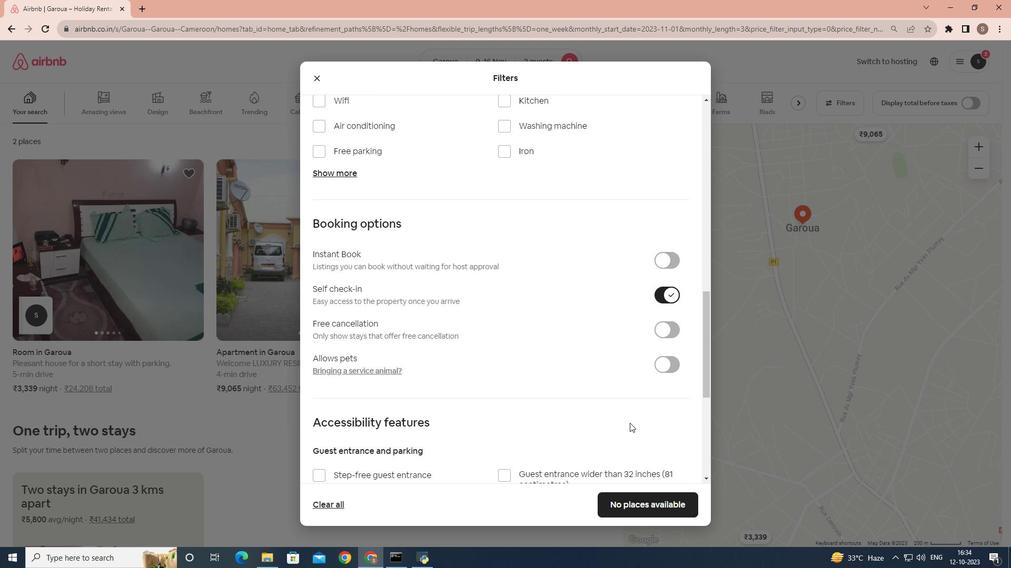 
